 Task: Open Card Card0000000159 in Board Board0000000040 in Workspace WS0000000014 in Trello. Add Member Email0000000055 to Card Card0000000159 in Board Board0000000040 in Workspace WS0000000014 in Trello. Add Orange Label titled Label0000000159 to Card Card0000000159 in Board Board0000000040 in Workspace WS0000000014 in Trello. Add Checklist CL0000000159 to Card Card0000000159 in Board Board0000000040 in Workspace WS0000000014 in Trello. Add Dates with Start Date as Jun 01 2023 and Due Date as Jun 30 2023 to Card Card0000000159 in Board Board0000000040 in Workspace WS0000000014 in Trello
Action: Mouse moved to (360, 426)
Screenshot: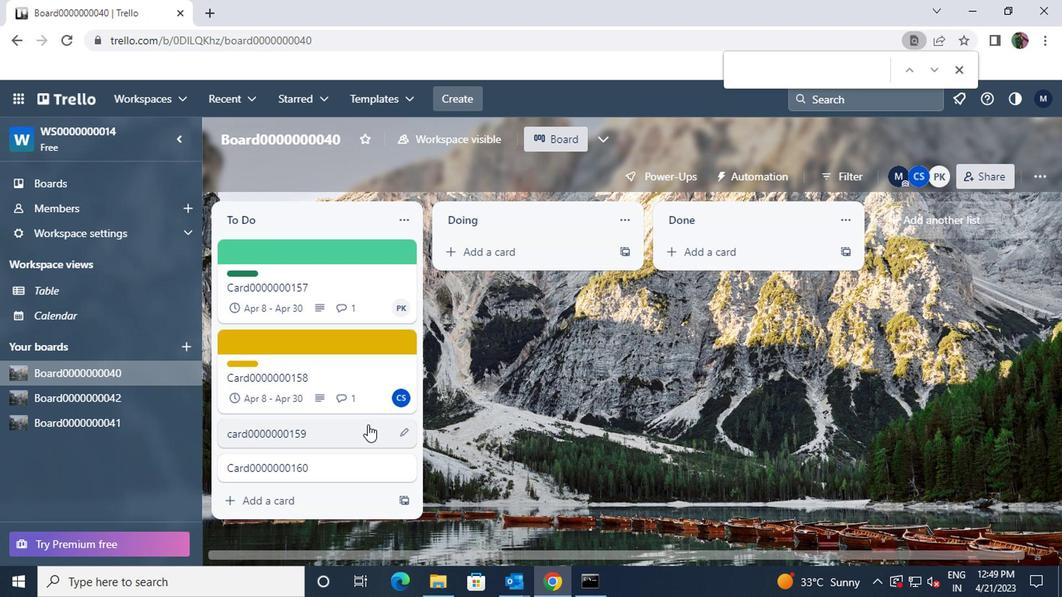 
Action: Mouse pressed left at (360, 426)
Screenshot: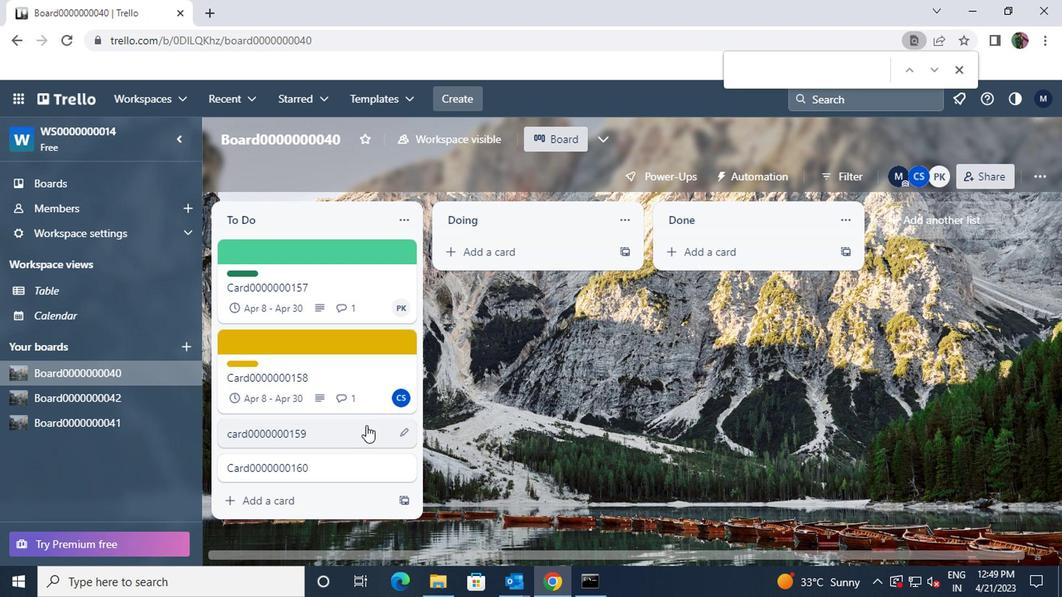 
Action: Mouse moved to (712, 220)
Screenshot: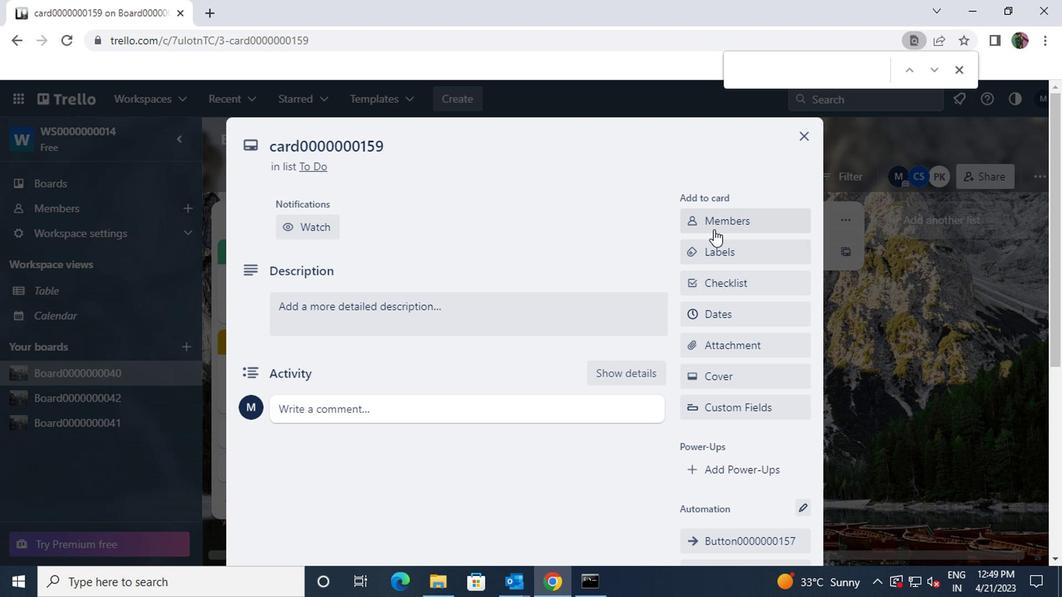 
Action: Mouse pressed left at (712, 220)
Screenshot: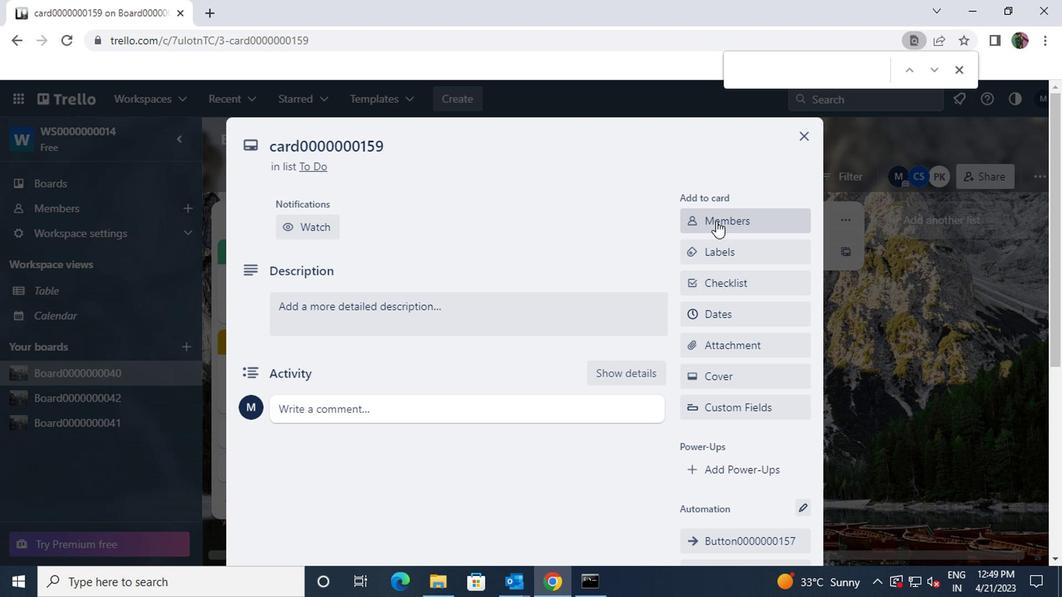 
Action: Key pressed ayush98111<Key.shift>@GMAIL.COM
Screenshot: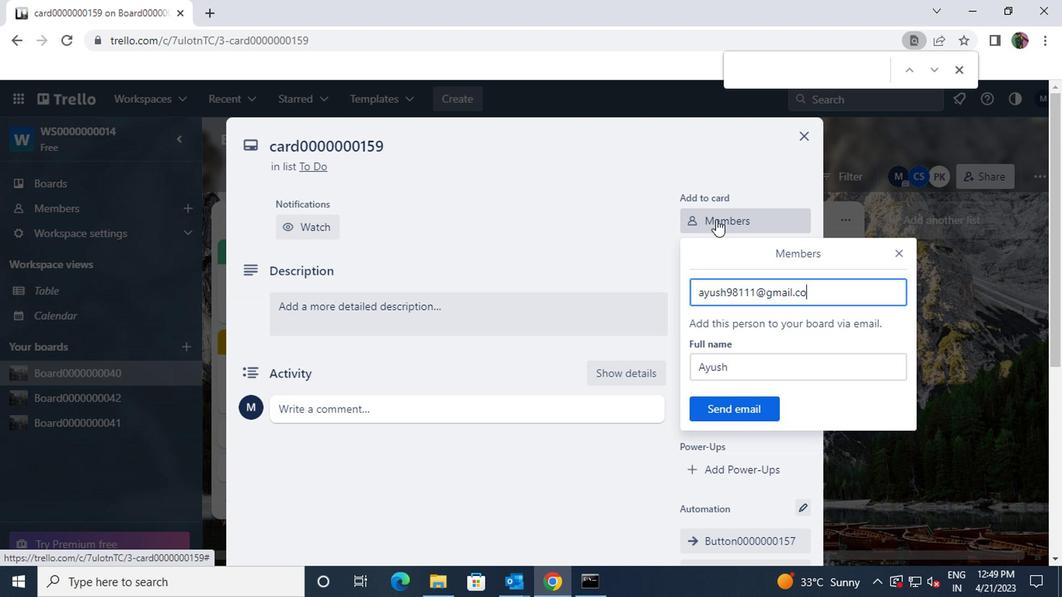 
Action: Mouse moved to (734, 403)
Screenshot: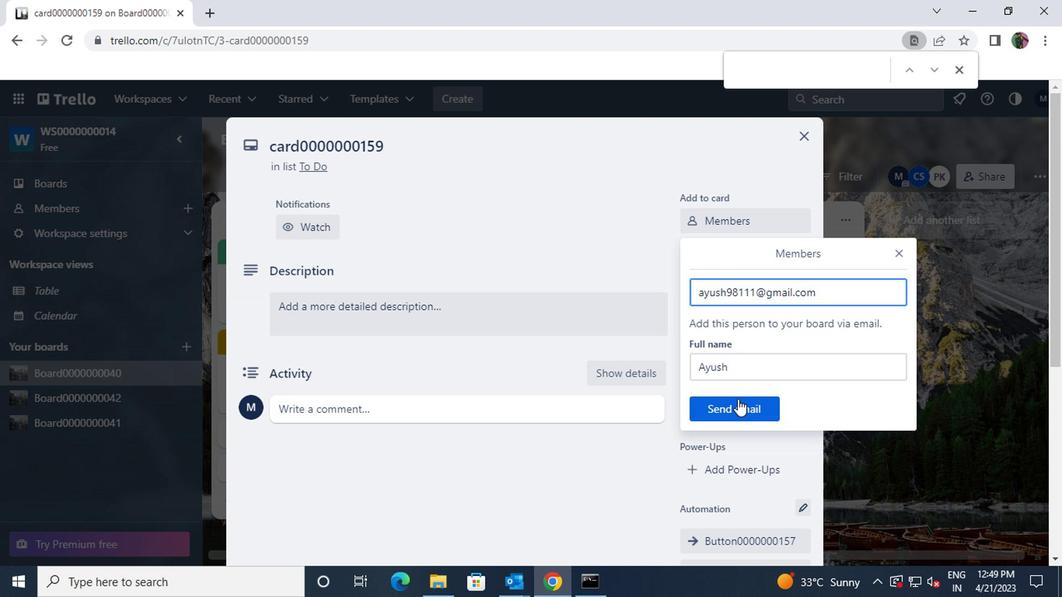
Action: Mouse pressed left at (734, 403)
Screenshot: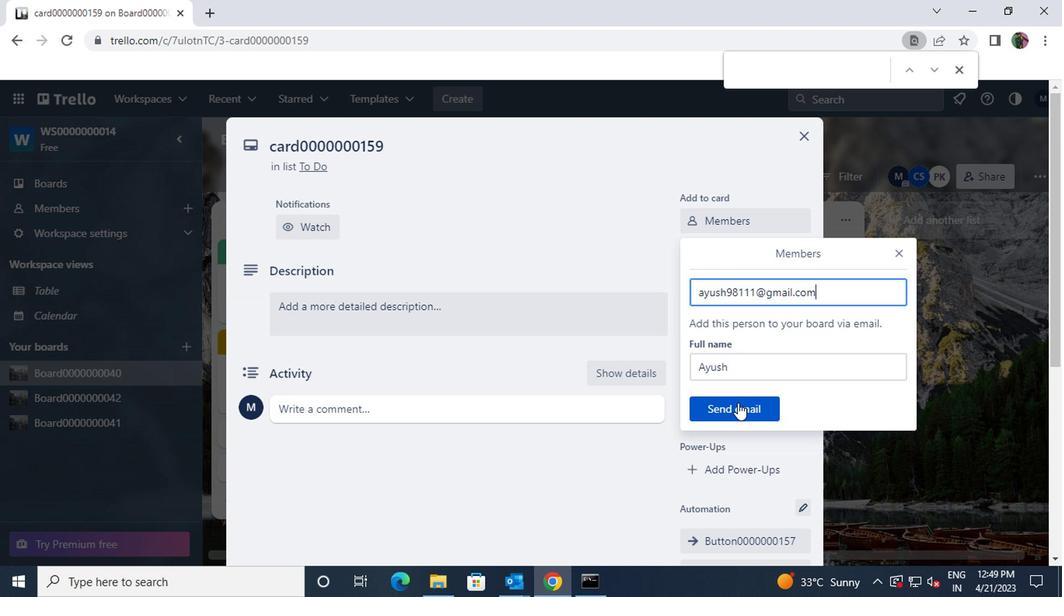 
Action: Mouse moved to (712, 253)
Screenshot: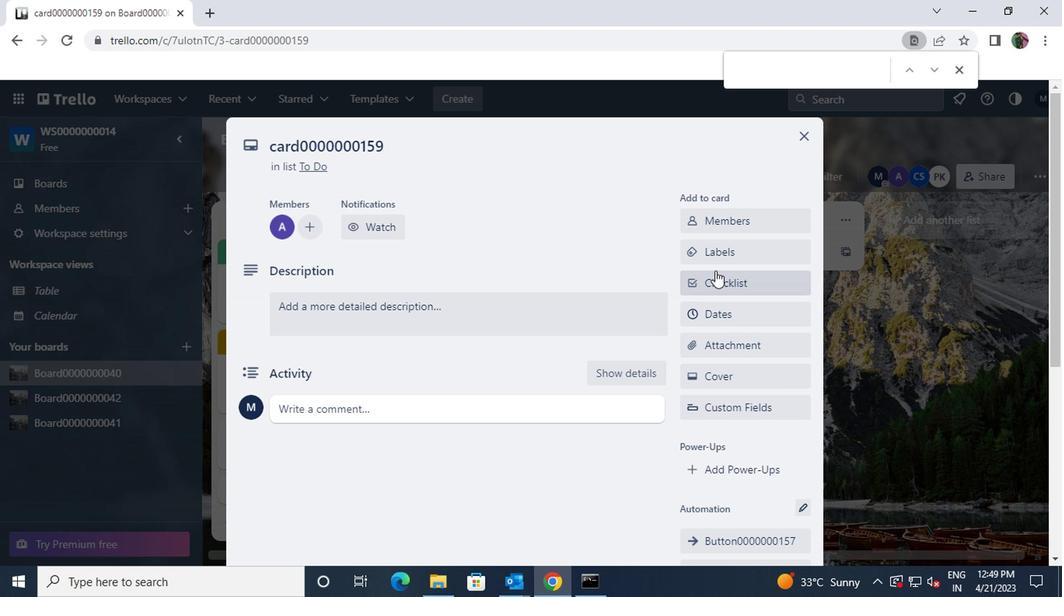 
Action: Mouse pressed left at (712, 253)
Screenshot: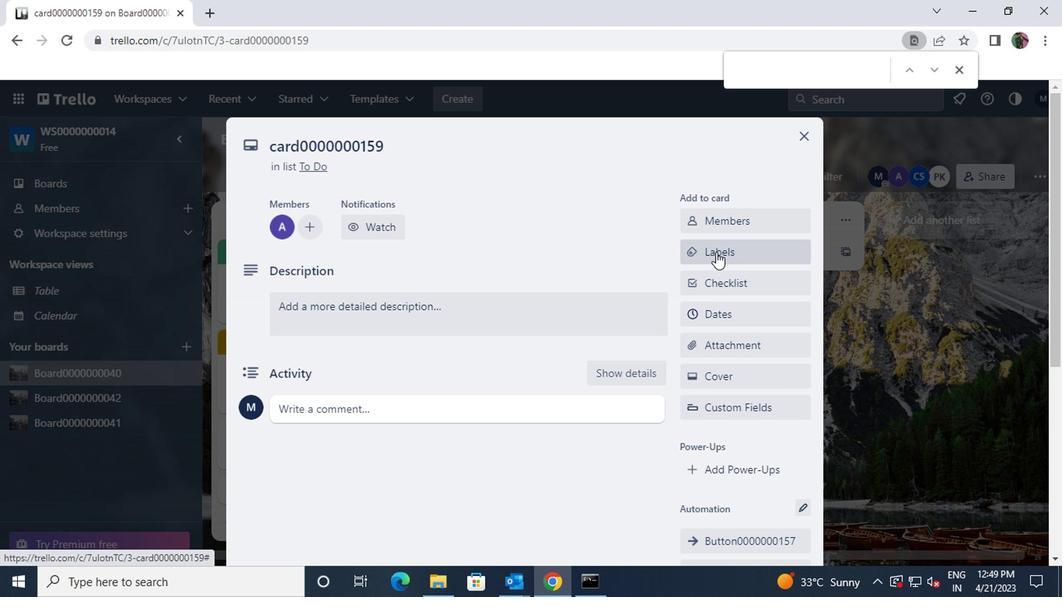 
Action: Mouse moved to (755, 471)
Screenshot: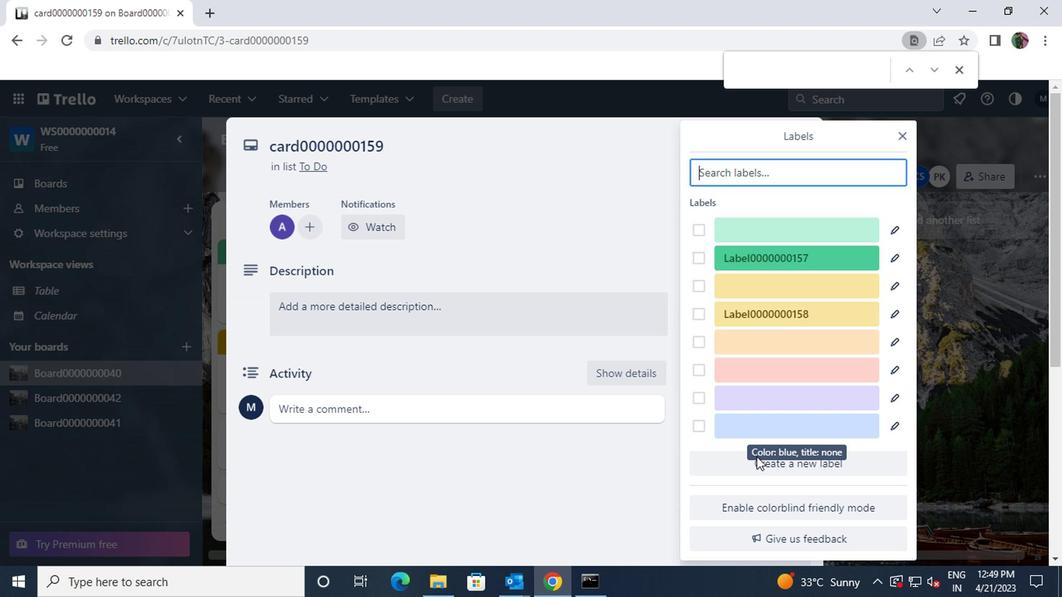 
Action: Mouse pressed left at (755, 471)
Screenshot: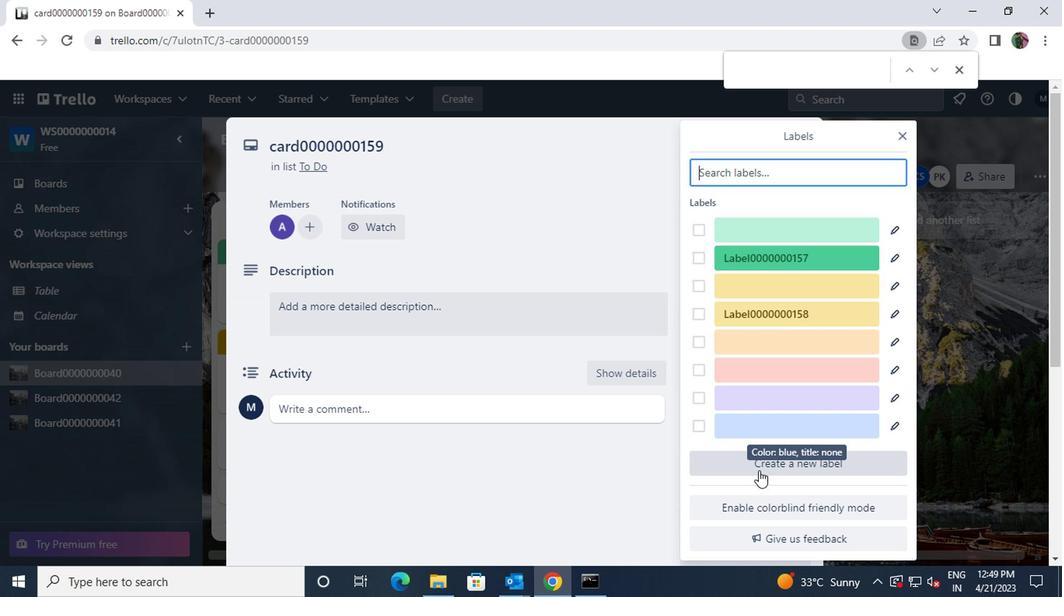 
Action: Mouse moved to (737, 282)
Screenshot: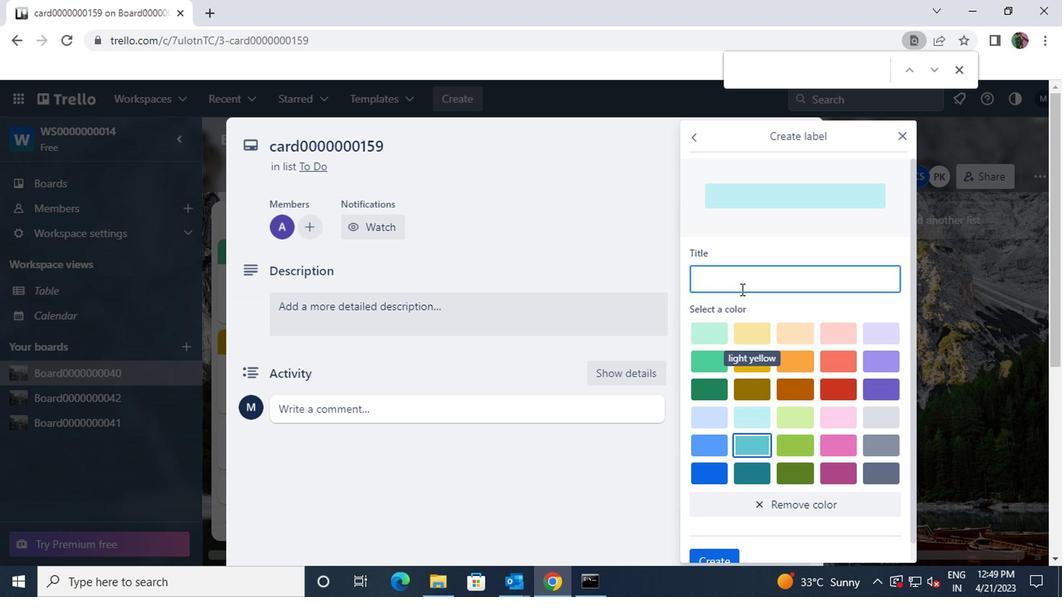 
Action: Mouse pressed left at (737, 282)
Screenshot: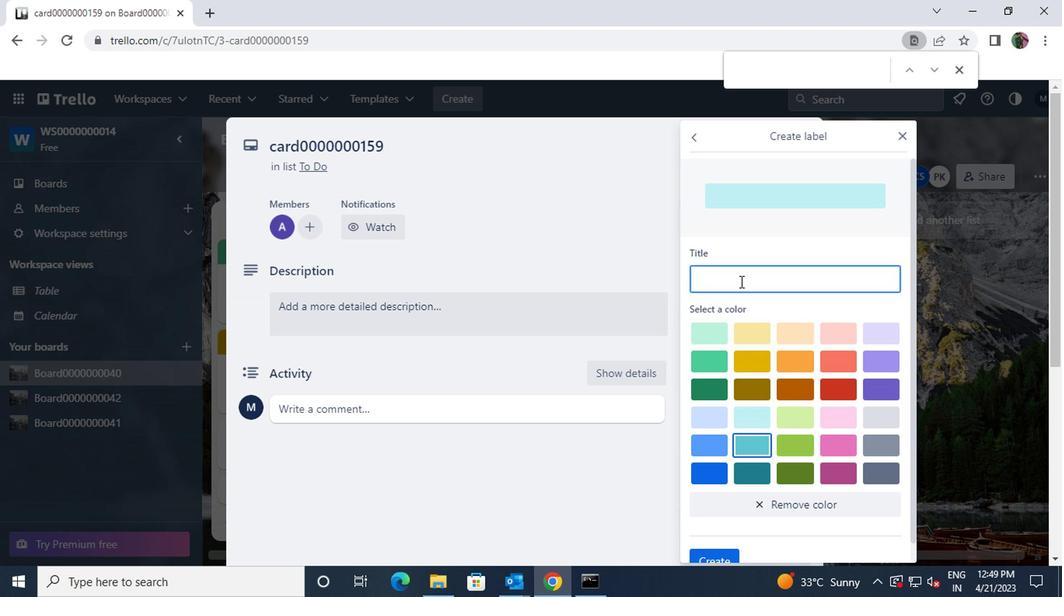 
Action: Key pressed <Key.shift>LABEL0000000159
Screenshot: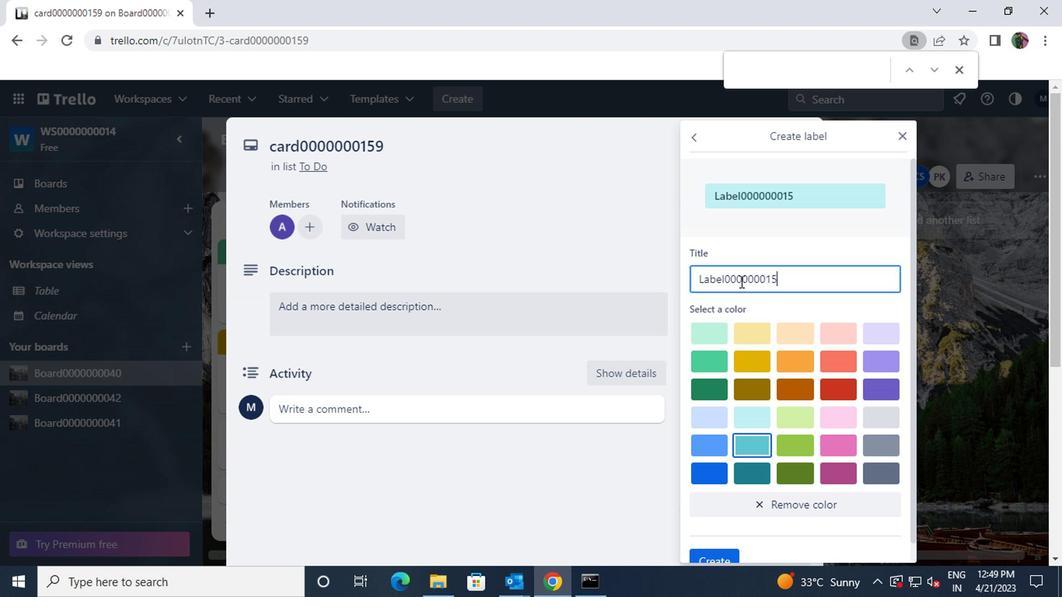 
Action: Mouse moved to (796, 359)
Screenshot: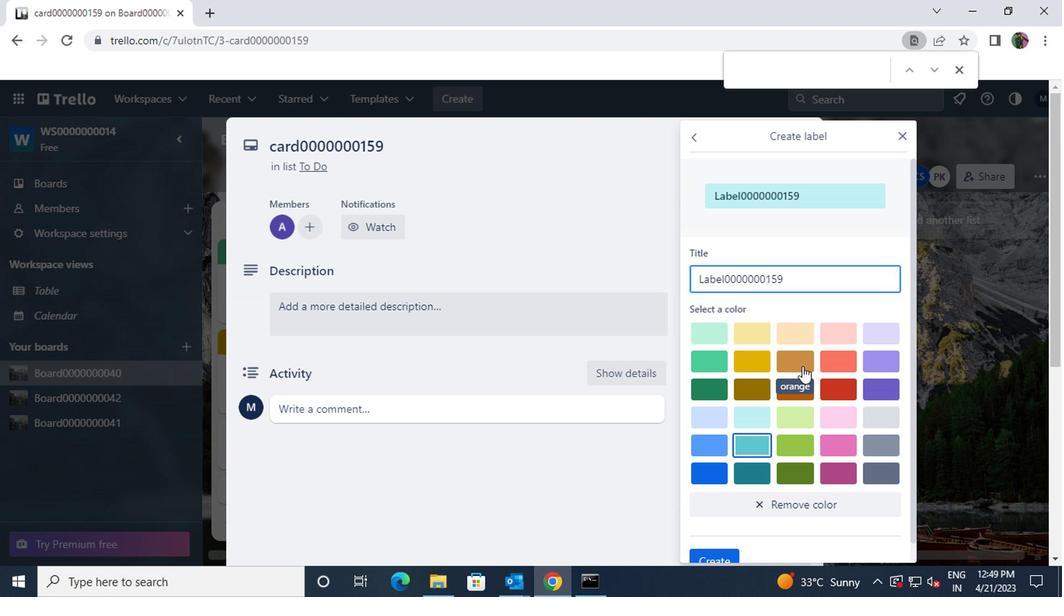 
Action: Mouse pressed left at (796, 359)
Screenshot: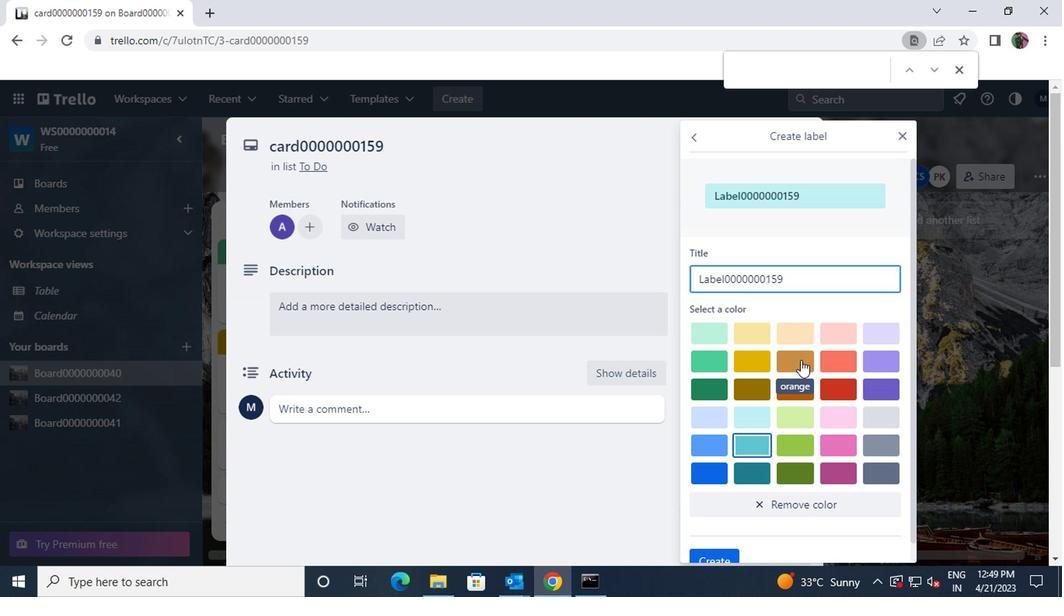 
Action: Mouse scrolled (796, 358) with delta (0, -1)
Screenshot: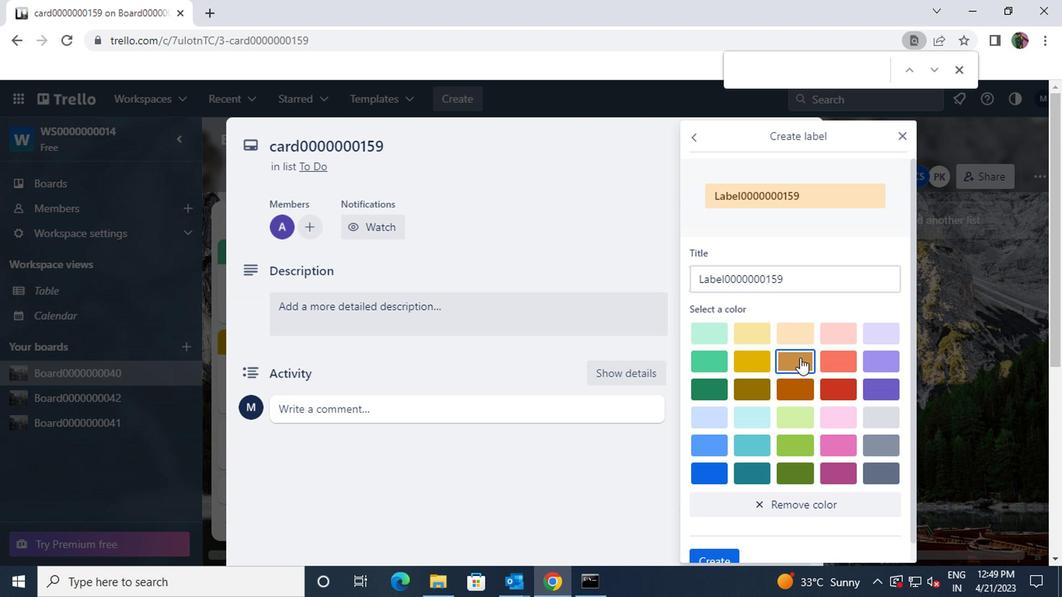 
Action: Mouse scrolled (796, 358) with delta (0, -1)
Screenshot: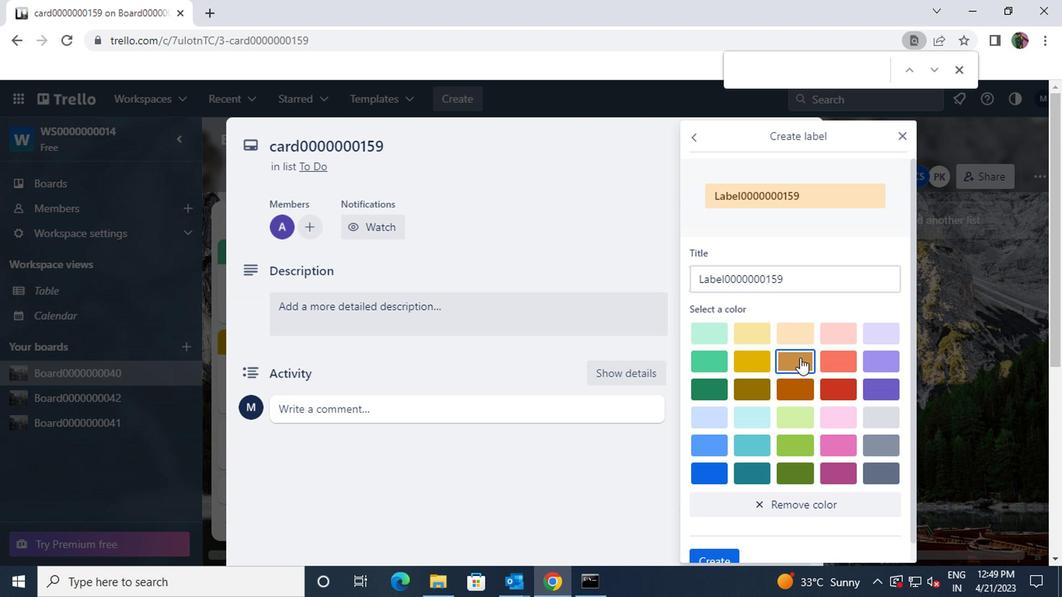 
Action: Mouse moved to (722, 539)
Screenshot: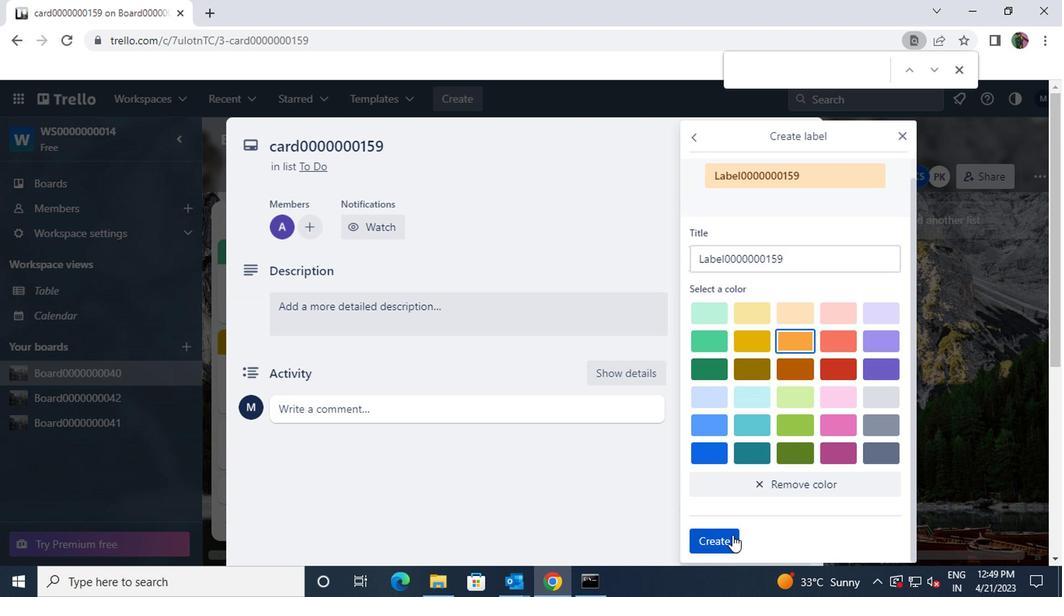 
Action: Mouse pressed left at (722, 539)
Screenshot: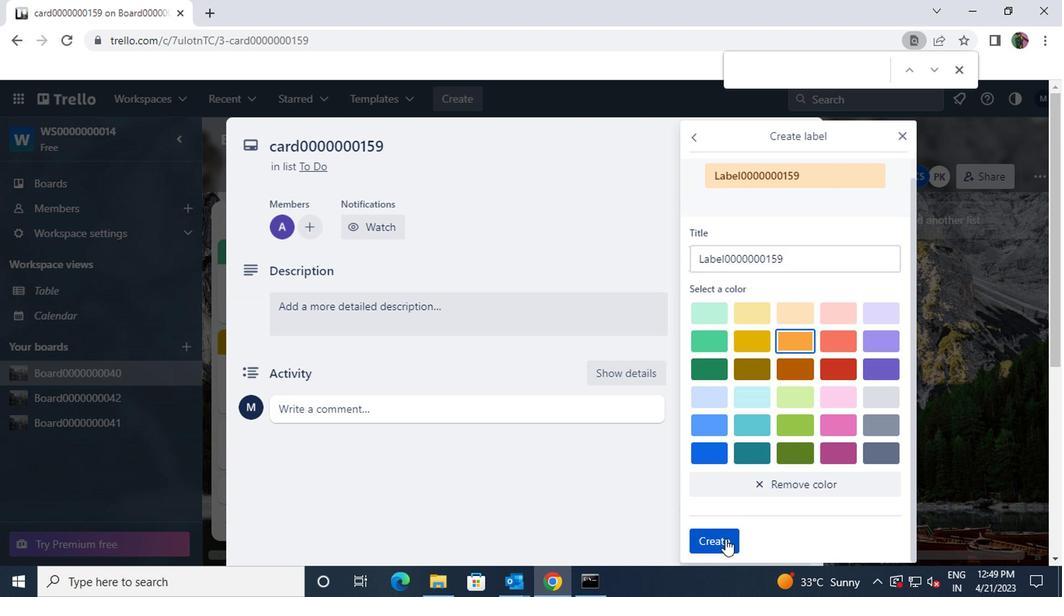 
Action: Mouse moved to (902, 138)
Screenshot: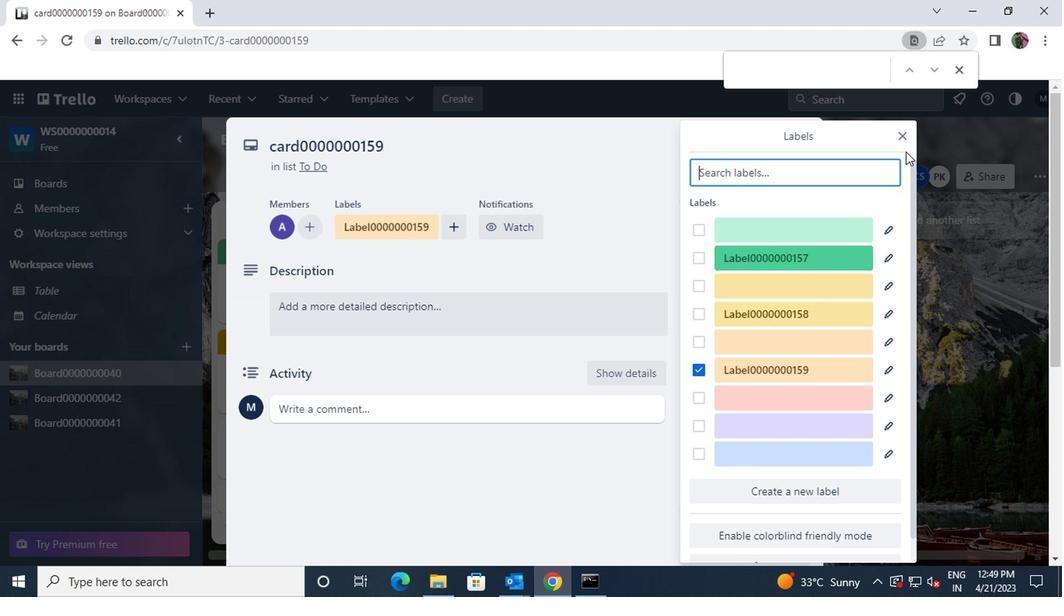 
Action: Mouse pressed left at (902, 138)
Screenshot: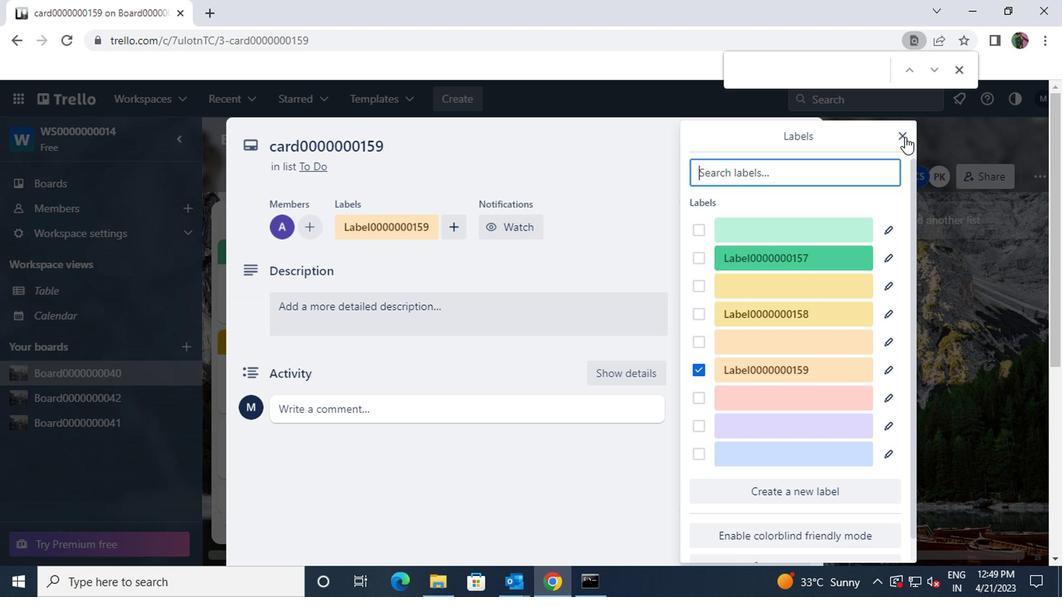 
Action: Mouse moved to (767, 275)
Screenshot: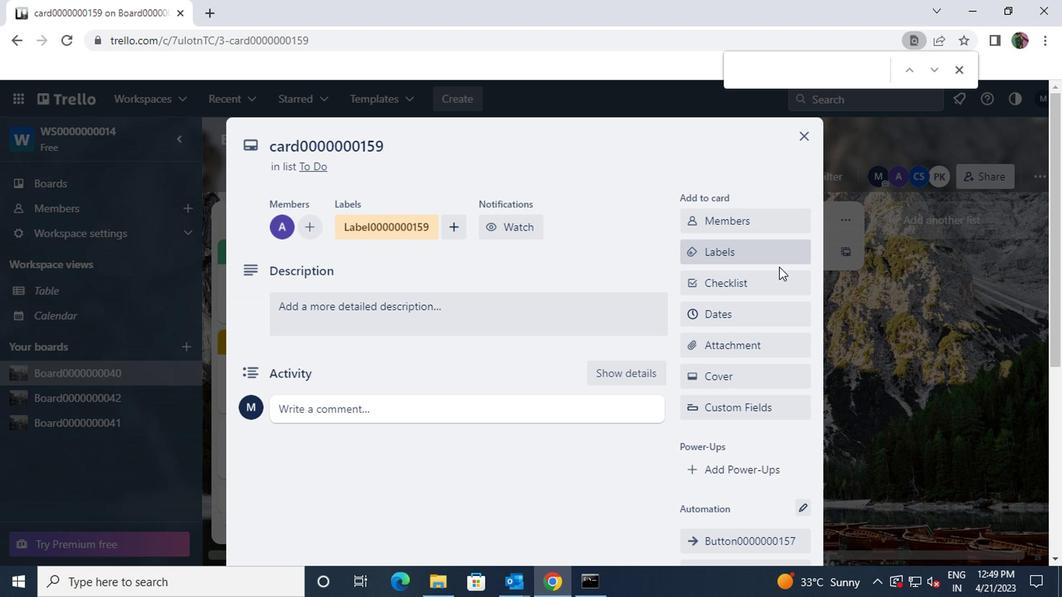 
Action: Mouse pressed left at (767, 275)
Screenshot: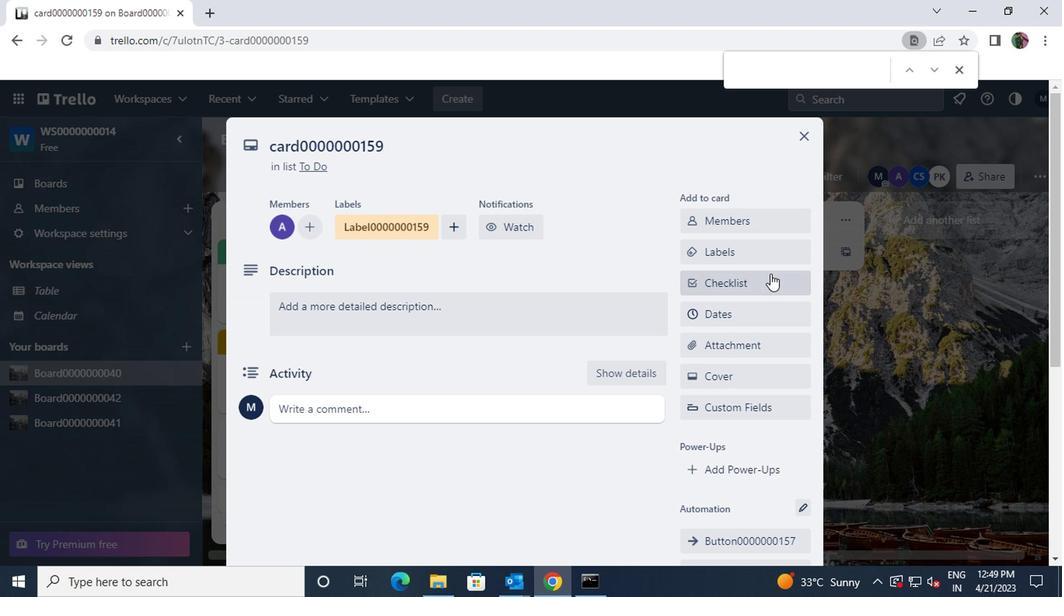 
Action: Key pressed <Key.shift>CL0000000159
Screenshot: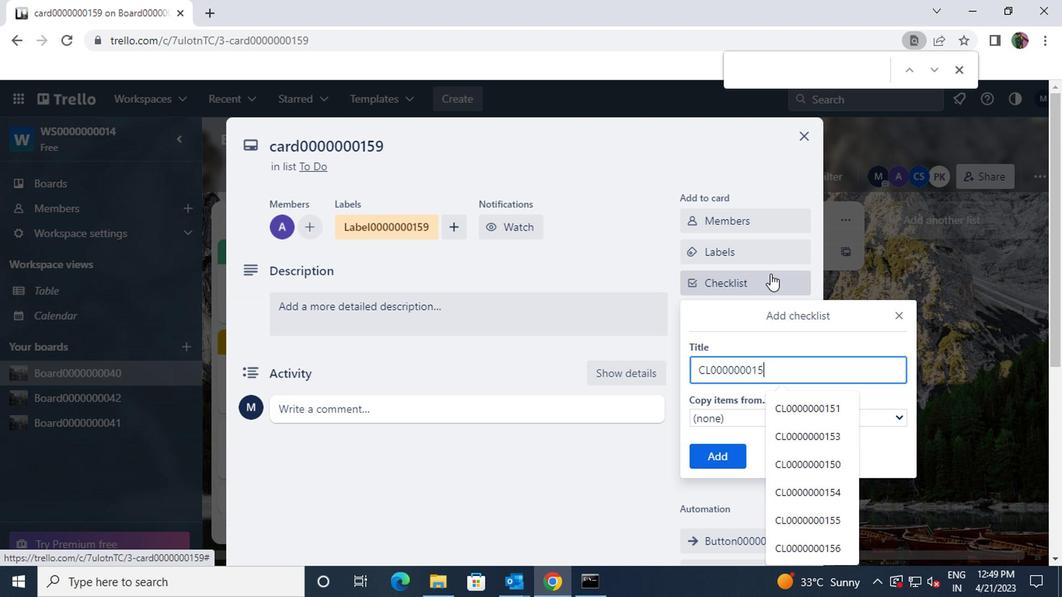 
Action: Mouse moved to (720, 446)
Screenshot: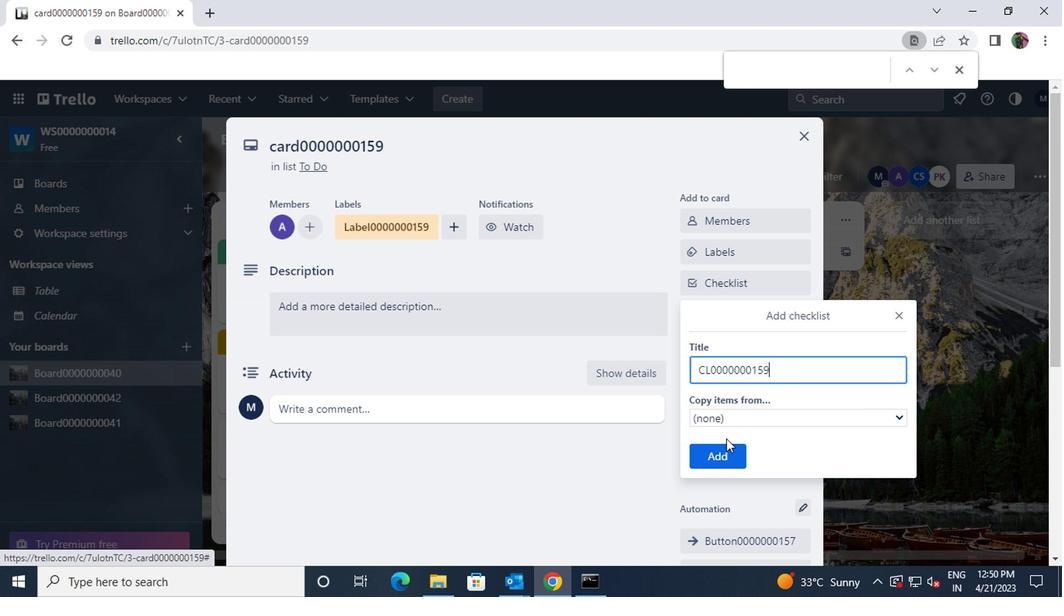 
Action: Mouse pressed left at (720, 446)
Screenshot: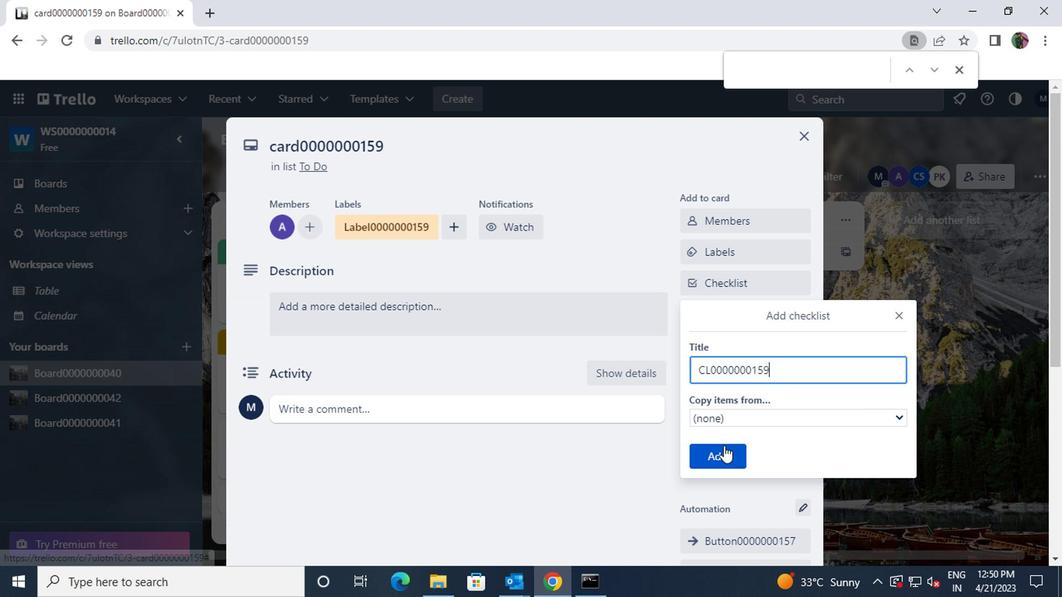 
Action: Mouse moved to (725, 322)
Screenshot: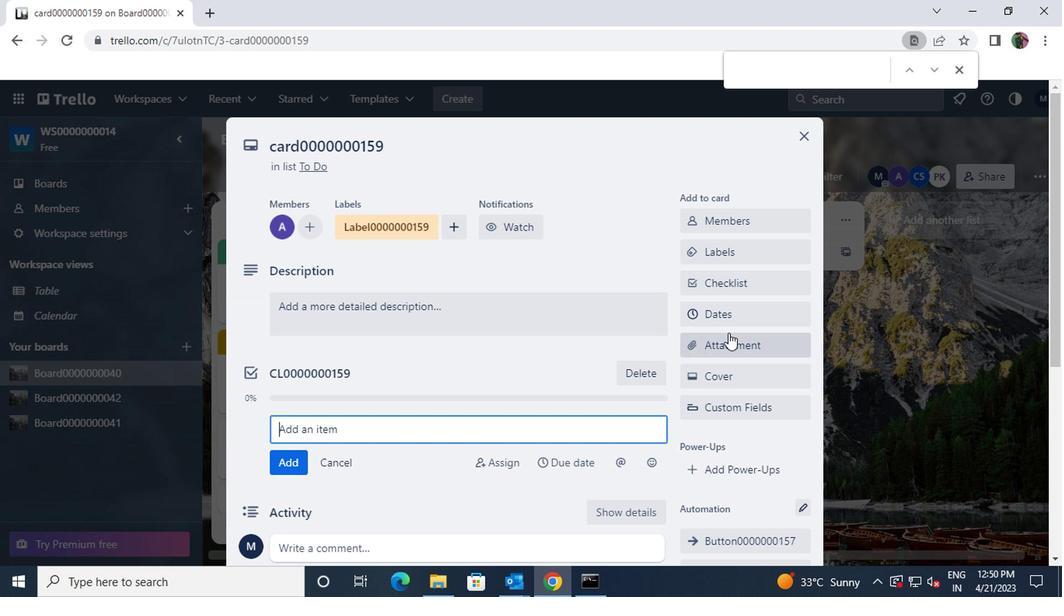 
Action: Mouse pressed left at (725, 322)
Screenshot: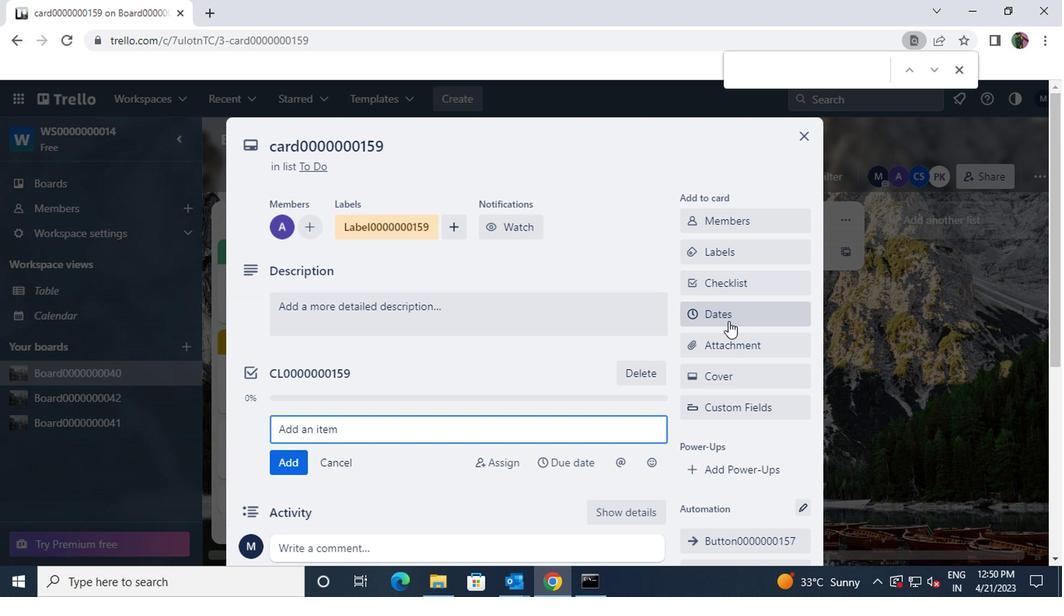 
Action: Mouse moved to (890, 175)
Screenshot: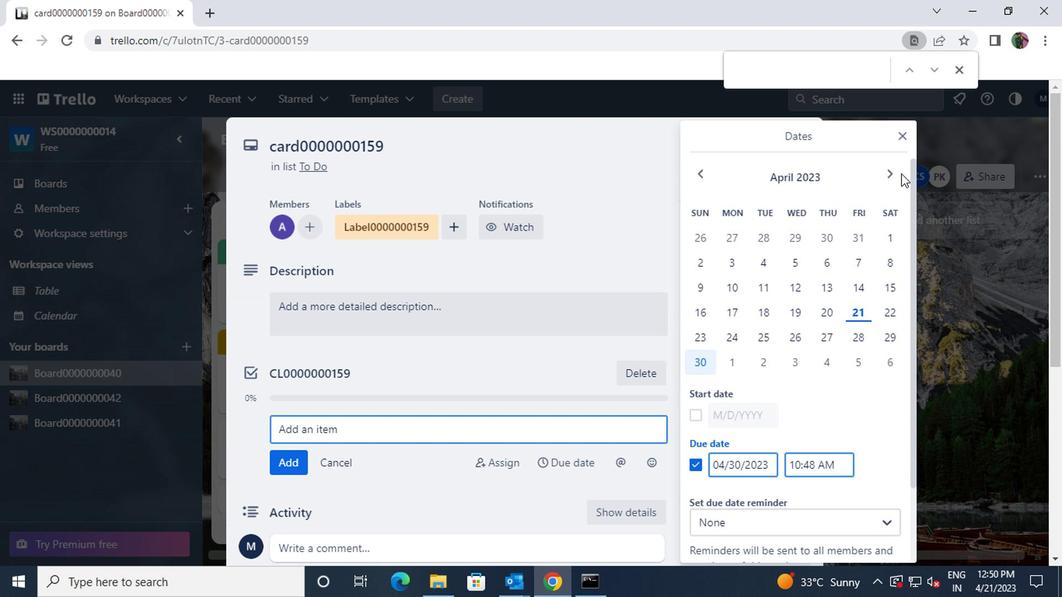 
Action: Mouse pressed left at (890, 175)
Screenshot: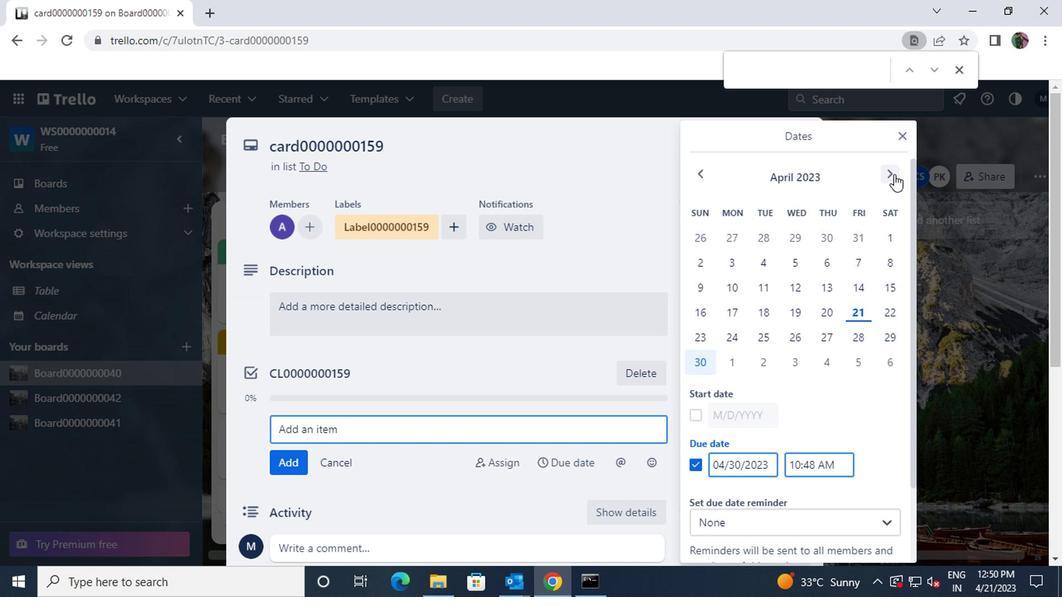 
Action: Mouse pressed left at (890, 175)
Screenshot: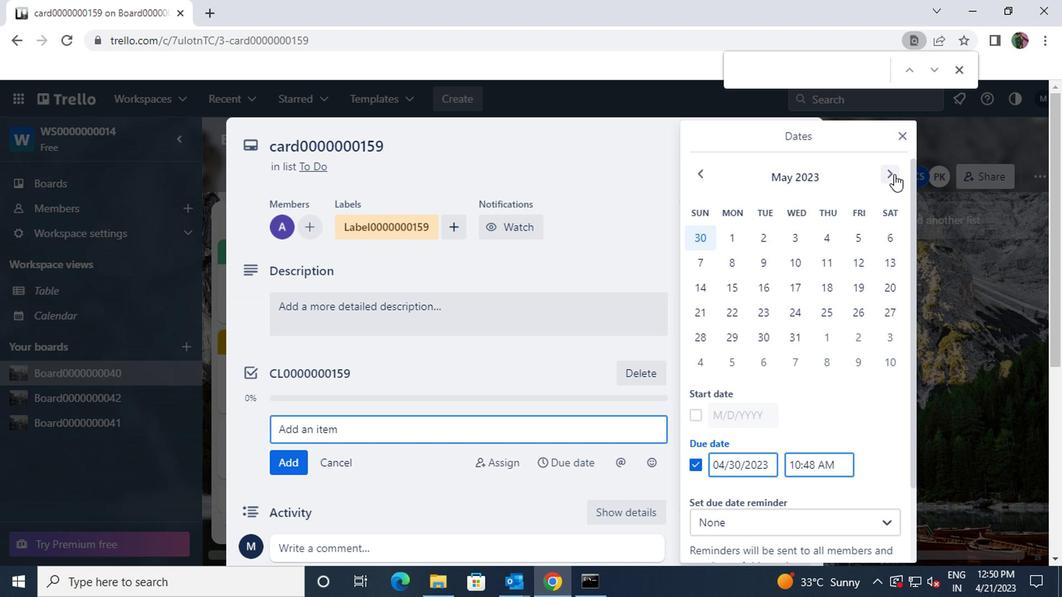 
Action: Mouse moved to (696, 421)
Screenshot: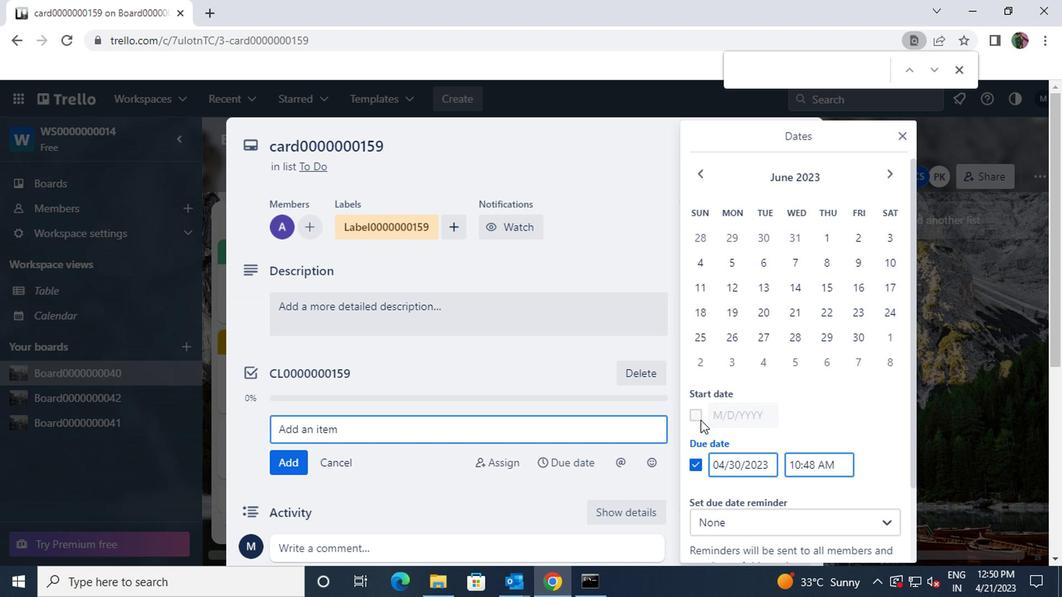 
Action: Mouse pressed left at (696, 421)
Screenshot: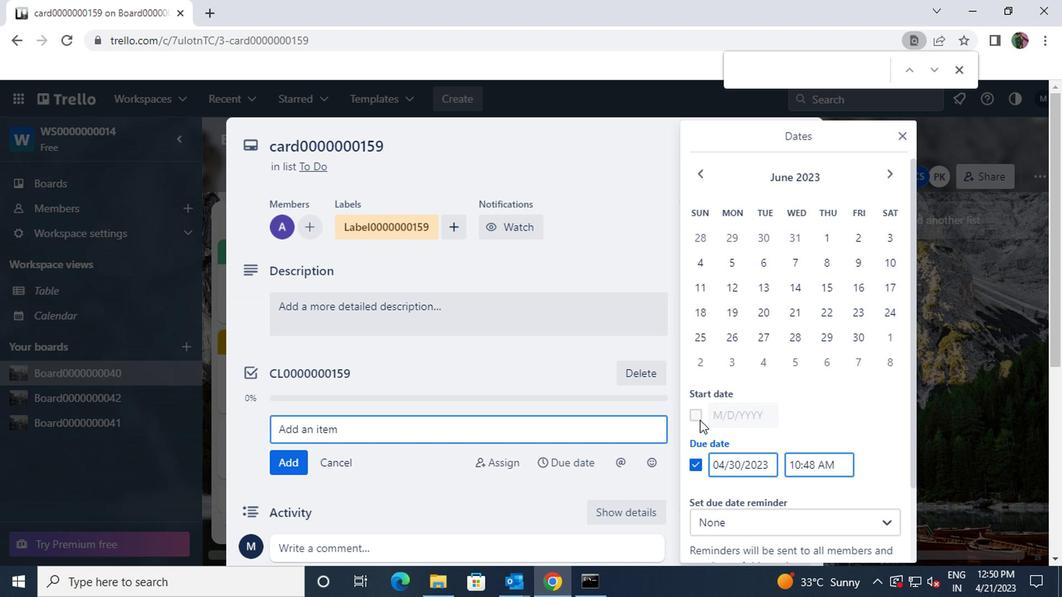
Action: Mouse moved to (889, 240)
Screenshot: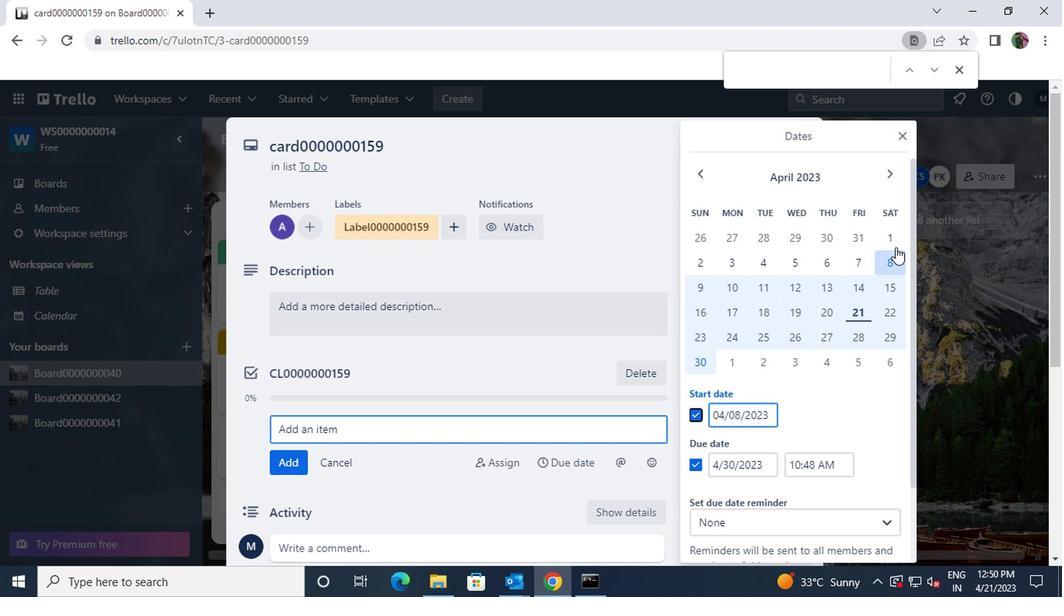 
Action: Mouse pressed left at (889, 240)
Screenshot: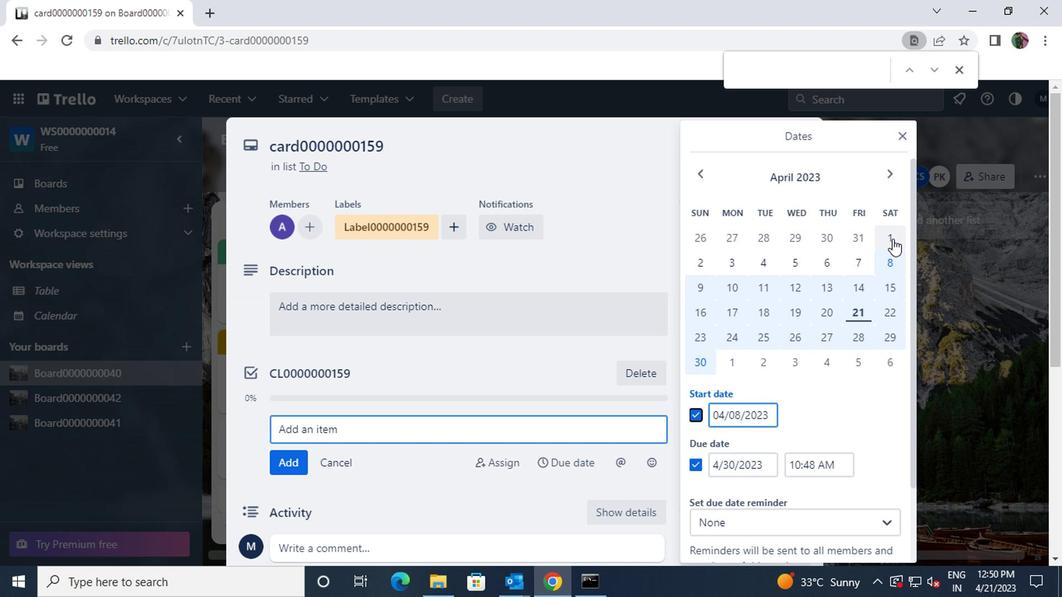 
Action: Mouse moved to (702, 363)
Screenshot: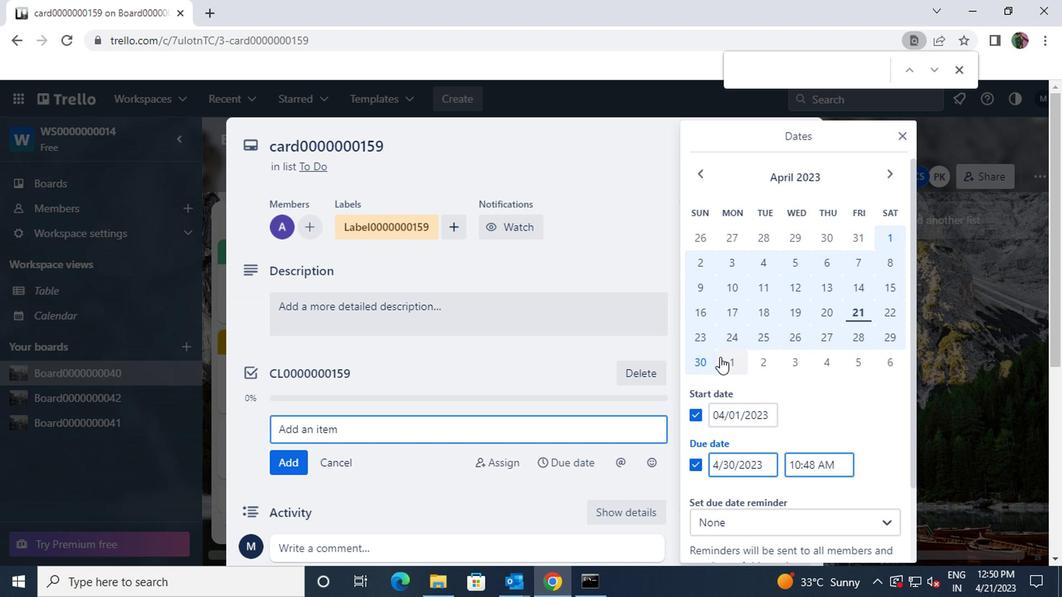 
Action: Mouse pressed left at (702, 363)
Screenshot: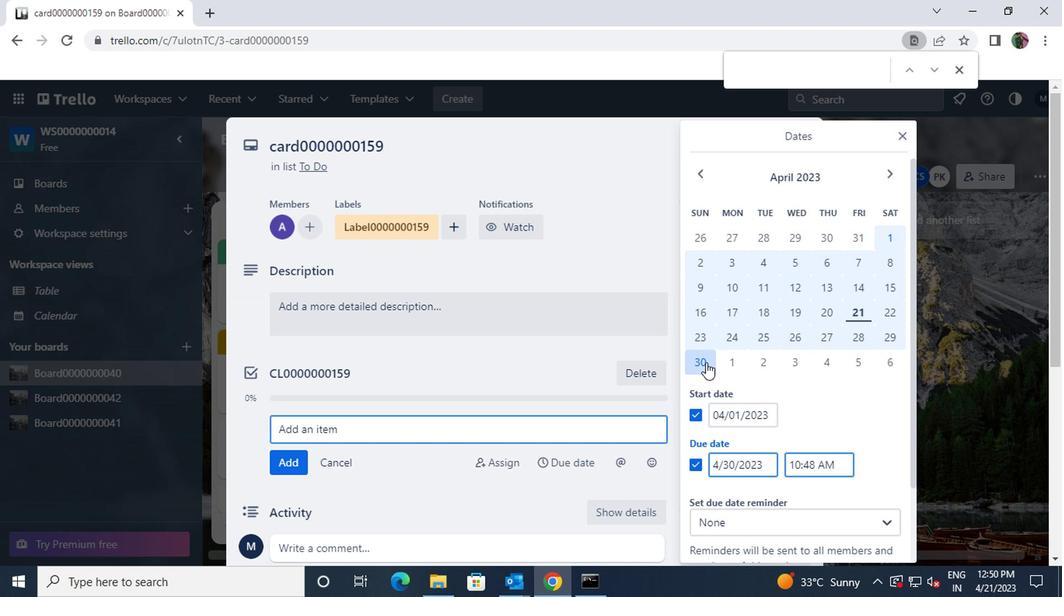 
Action: Mouse scrolled (702, 363) with delta (0, 0)
Screenshot: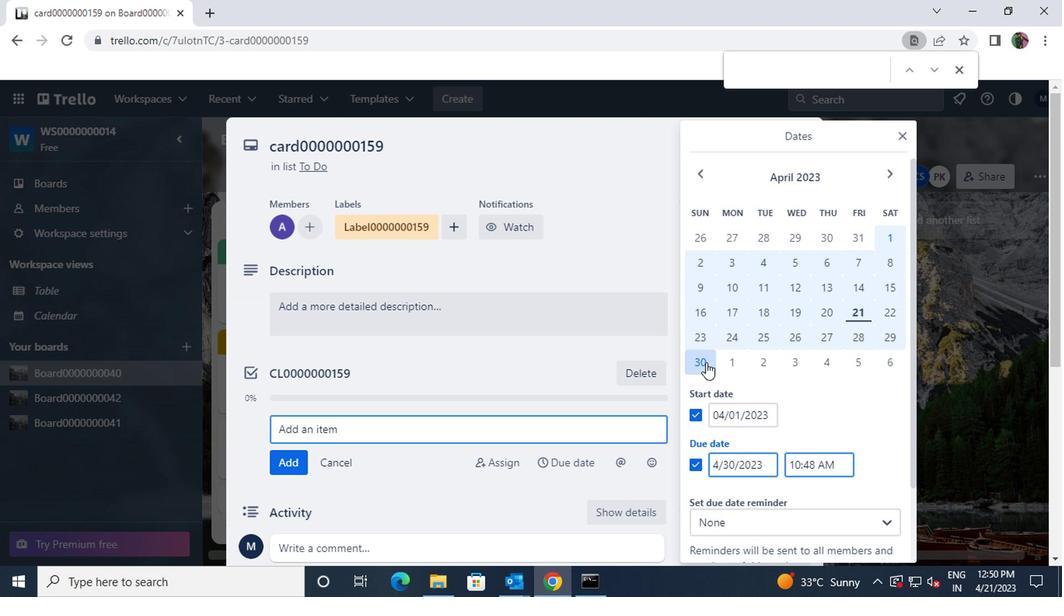 
Action: Mouse scrolled (702, 363) with delta (0, 0)
Screenshot: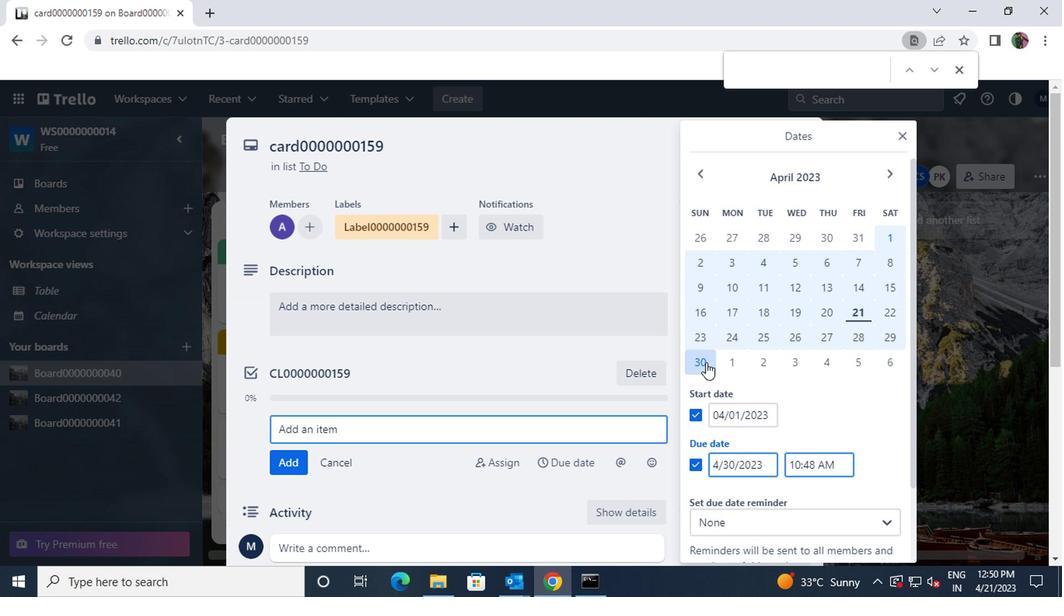 
Action: Mouse scrolled (702, 363) with delta (0, 0)
Screenshot: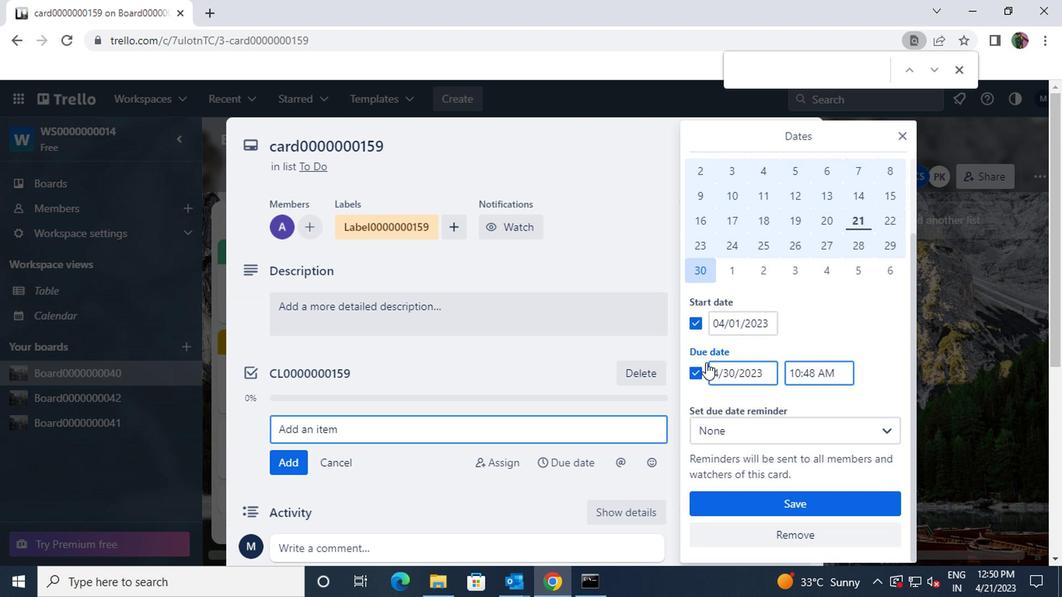 
Action: Mouse scrolled (702, 363) with delta (0, 0)
Screenshot: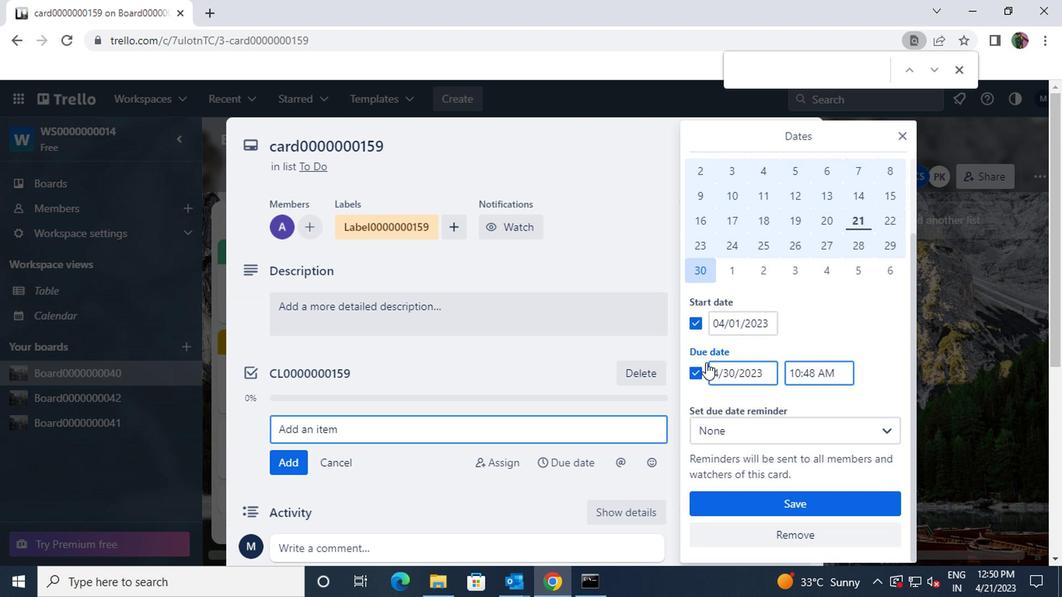 
Action: Mouse scrolled (702, 363) with delta (0, 0)
Screenshot: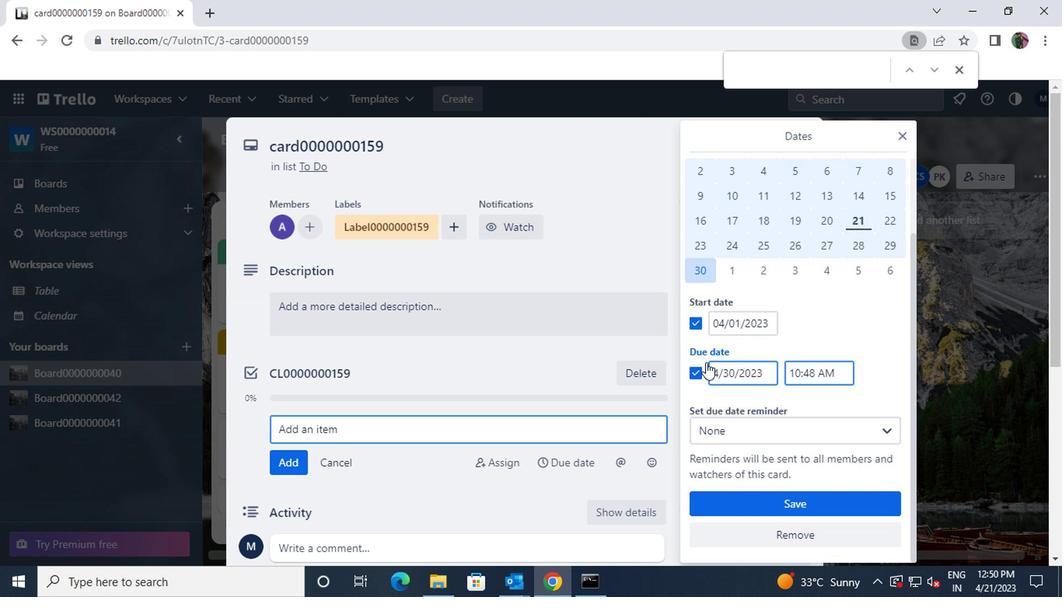 
Action: Mouse moved to (719, 509)
Screenshot: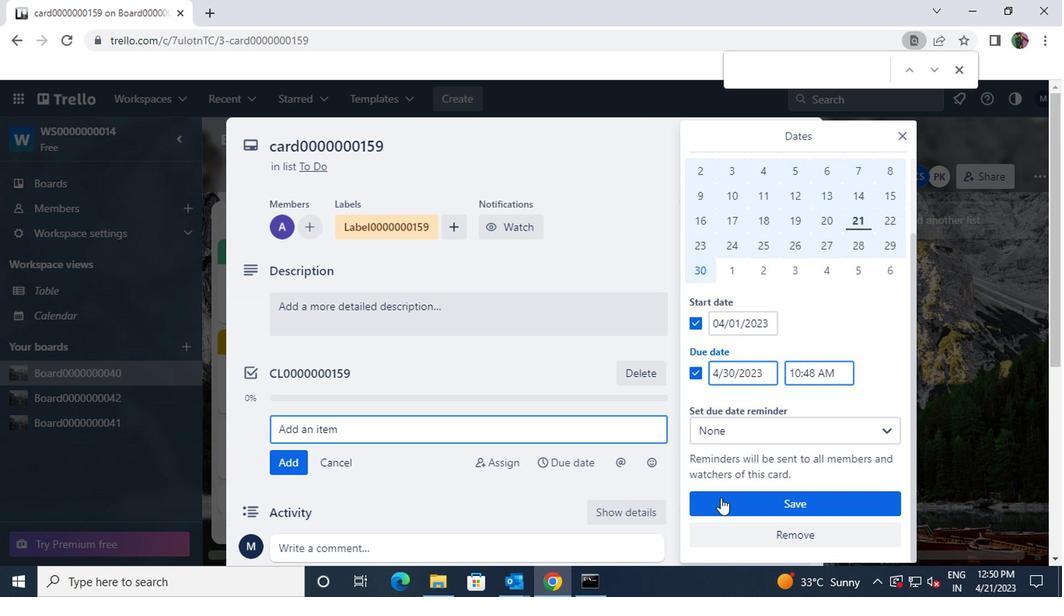 
Action: Mouse pressed left at (719, 509)
Screenshot: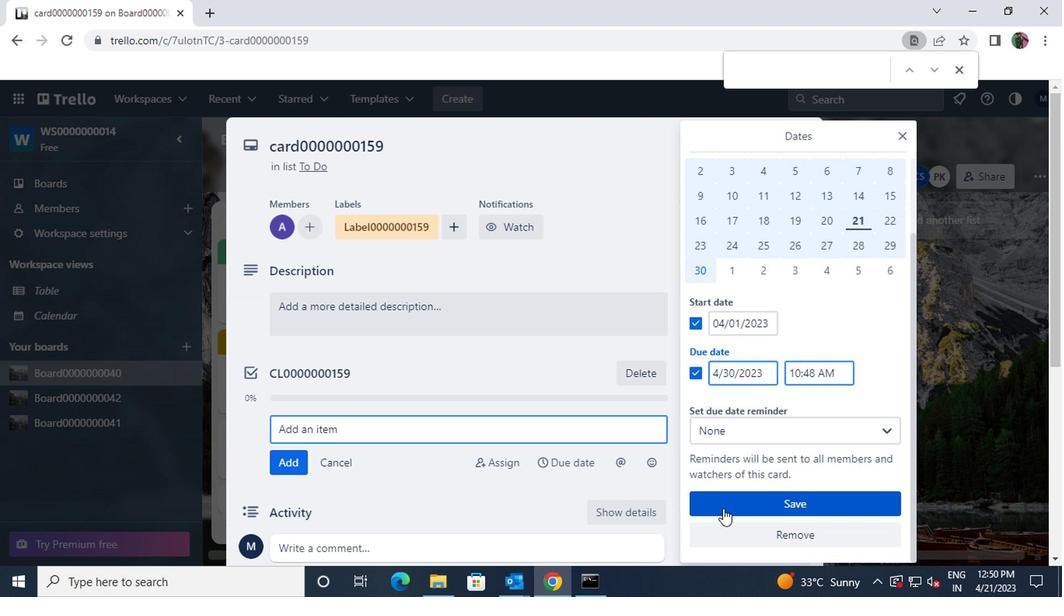 
